 Task: Create a sub task Gather and Analyse Requirements for the task  Create a new online platform for online gardening tutorials in the project Constellation , assign it to team member softage.2@softage.net and update the status of the sub task to  On Track  , set the priority of the sub task to Low
Action: Mouse moved to (61, 384)
Screenshot: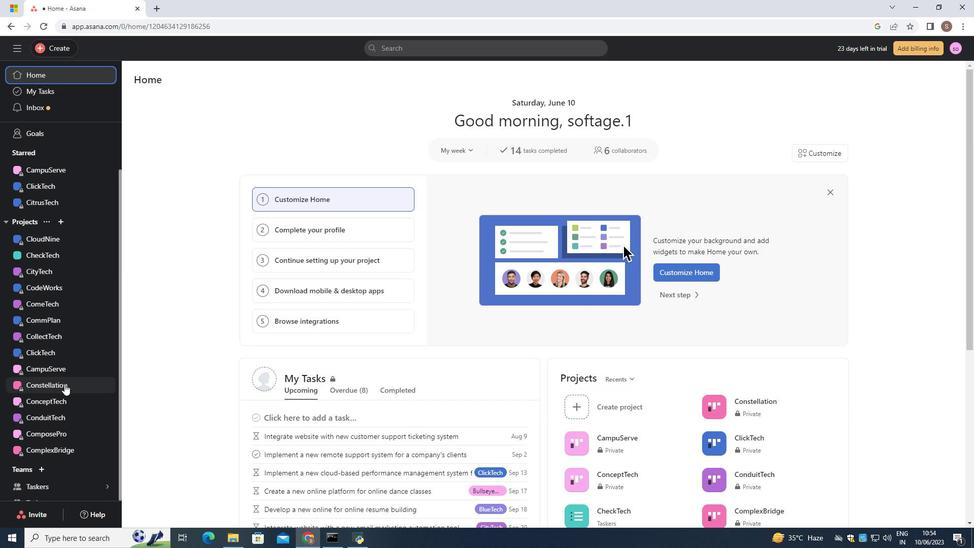 
Action: Mouse pressed left at (61, 384)
Screenshot: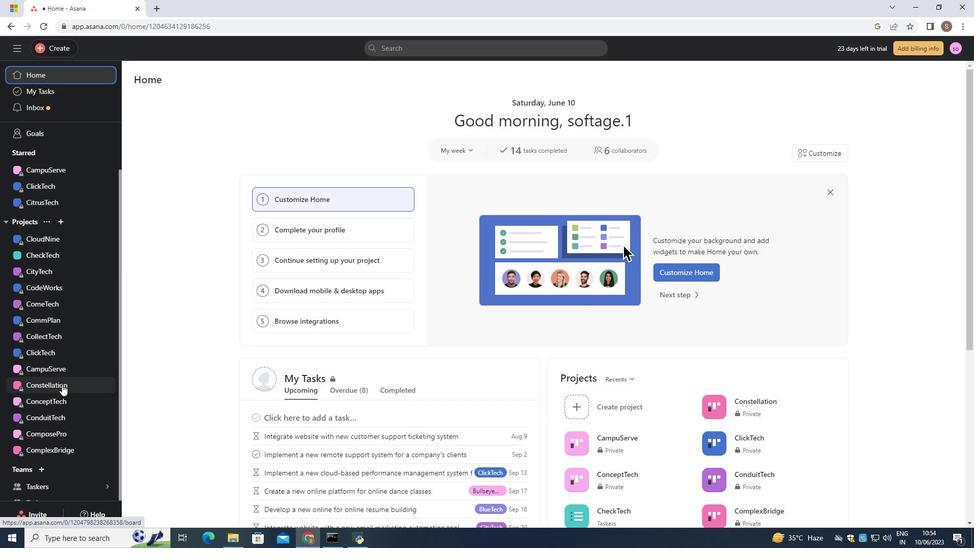 
Action: Mouse moved to (207, 228)
Screenshot: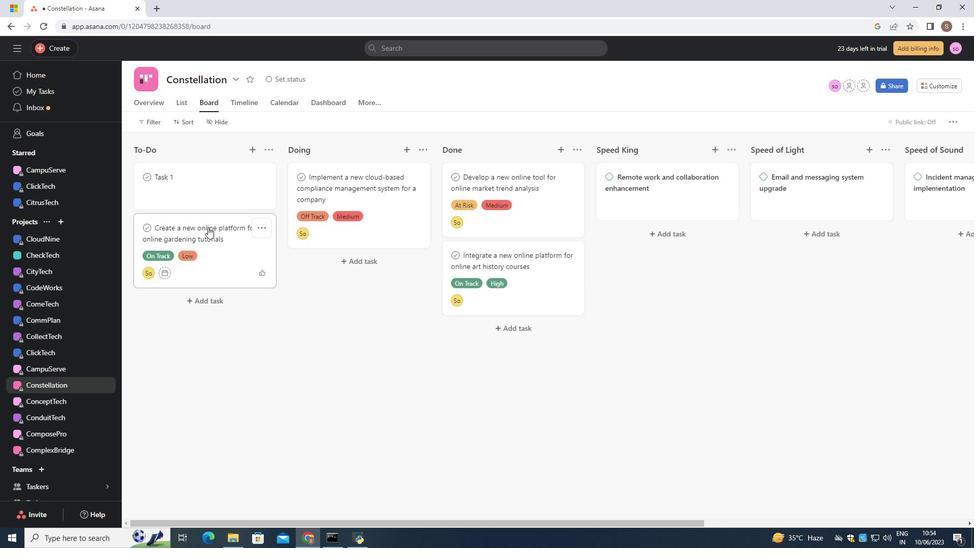 
Action: Mouse pressed left at (207, 228)
Screenshot: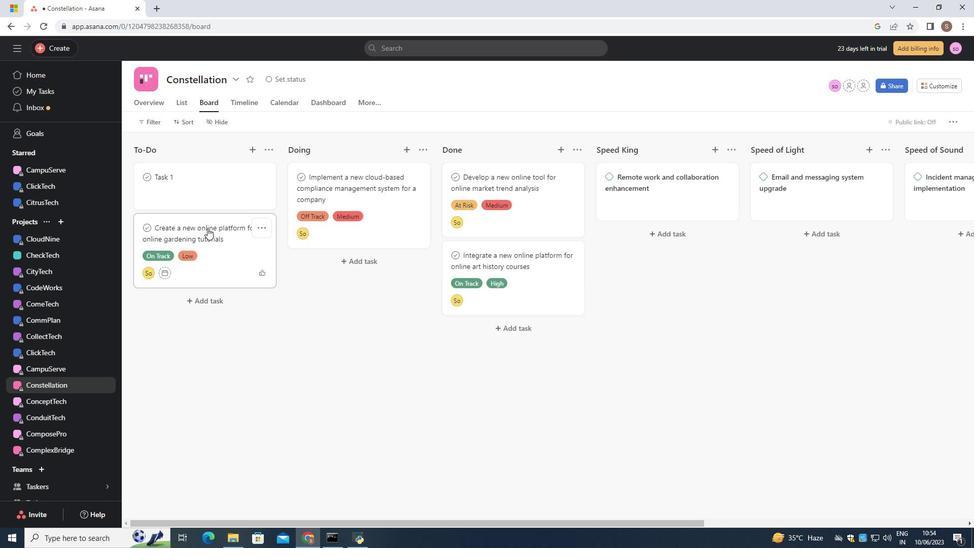 
Action: Mouse moved to (623, 296)
Screenshot: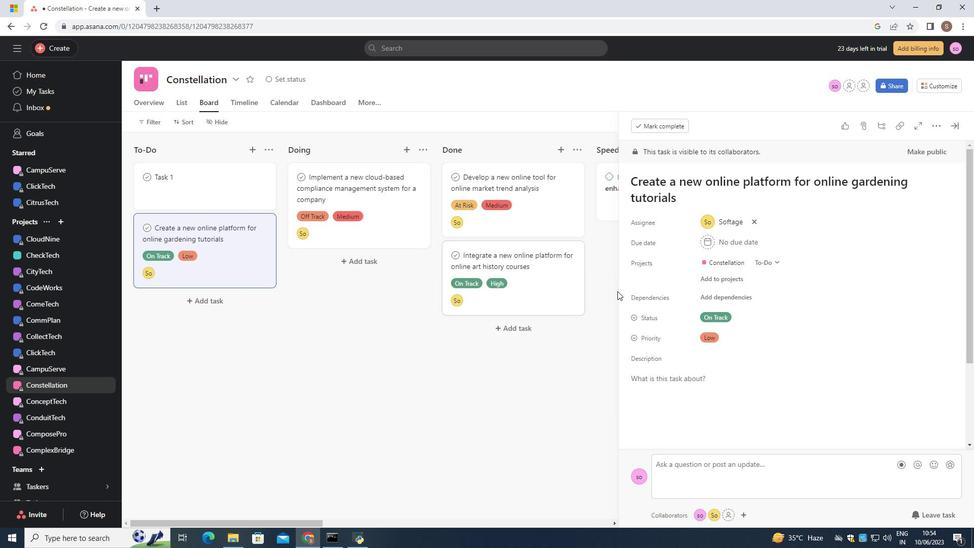 
Action: Mouse scrolled (623, 295) with delta (0, 0)
Screenshot: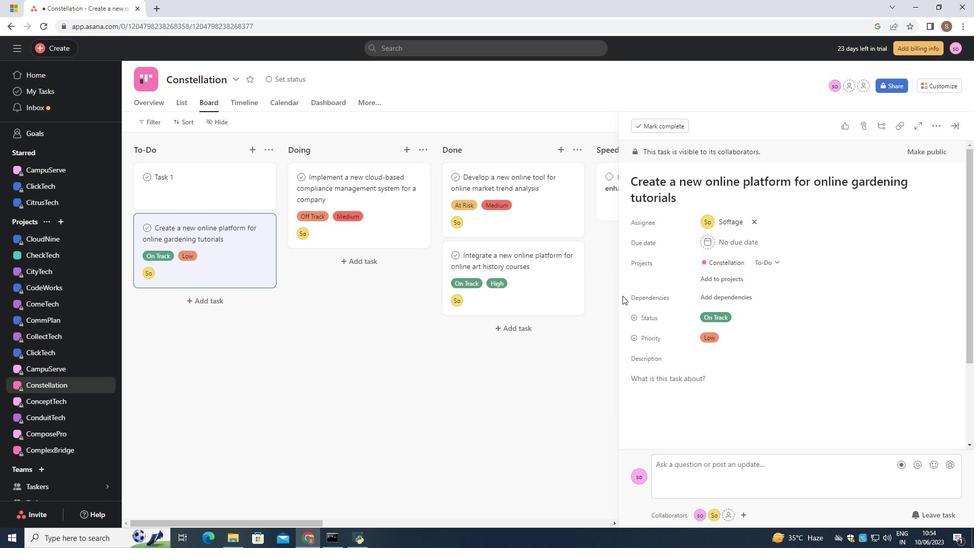 
Action: Mouse scrolled (623, 295) with delta (0, 0)
Screenshot: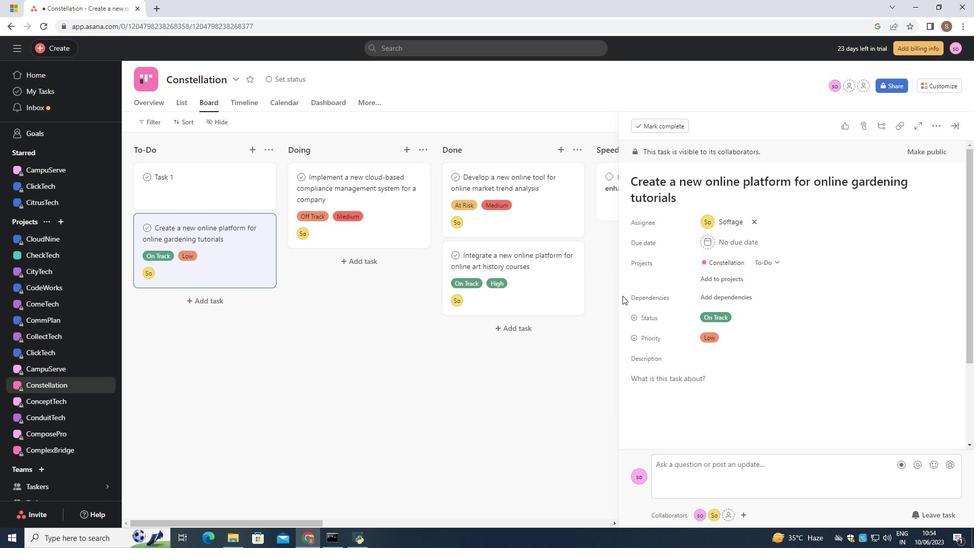 
Action: Mouse scrolled (623, 295) with delta (0, 0)
Screenshot: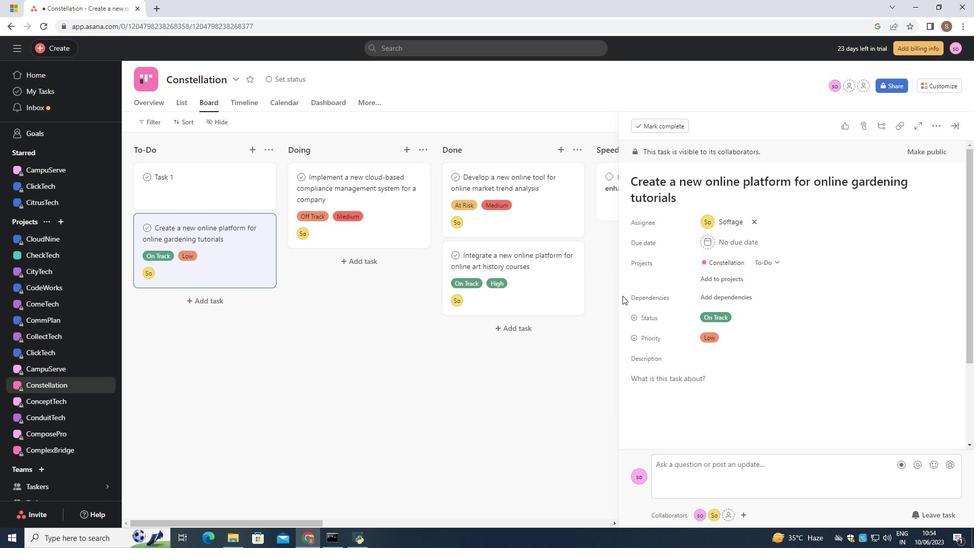 
Action: Mouse scrolled (623, 295) with delta (0, 0)
Screenshot: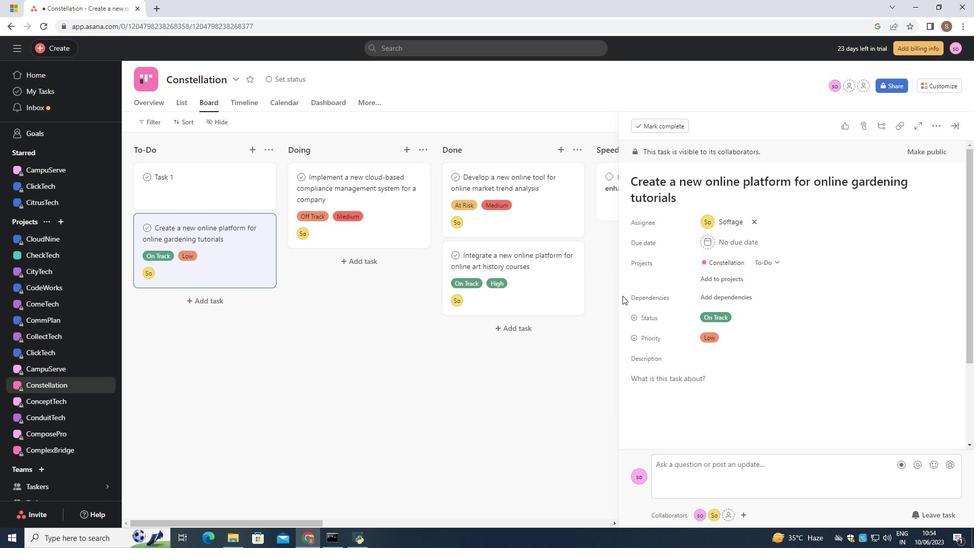
Action: Mouse scrolled (623, 295) with delta (0, 0)
Screenshot: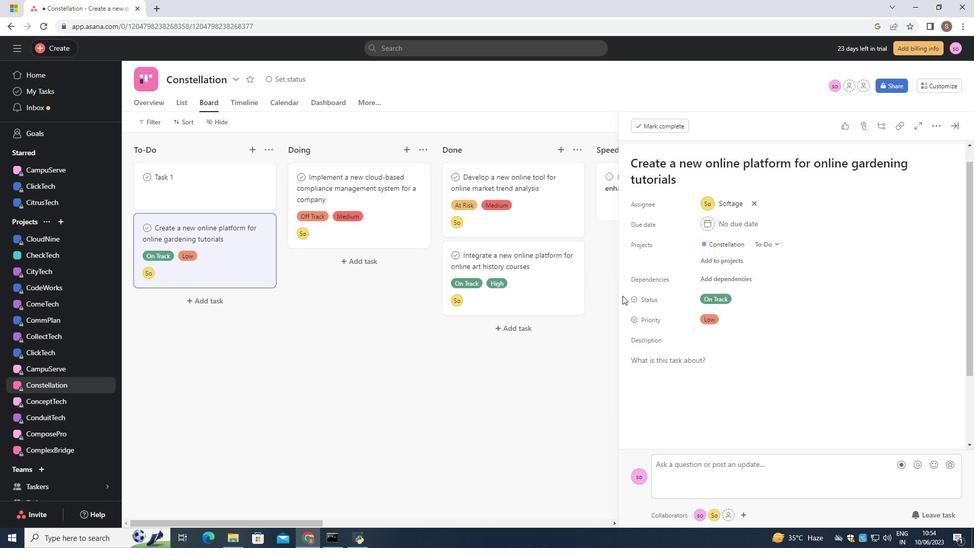 
Action: Mouse moved to (653, 369)
Screenshot: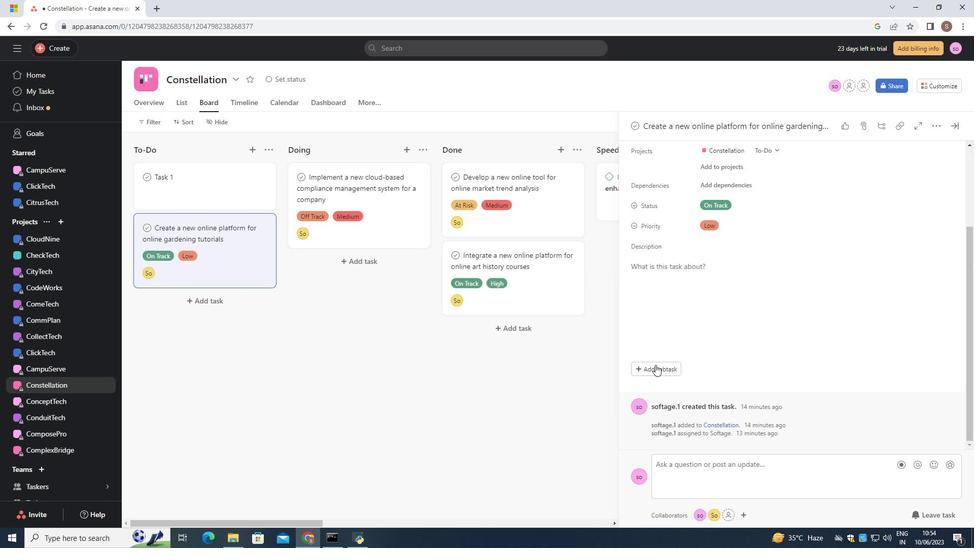 
Action: Mouse pressed left at (653, 369)
Screenshot: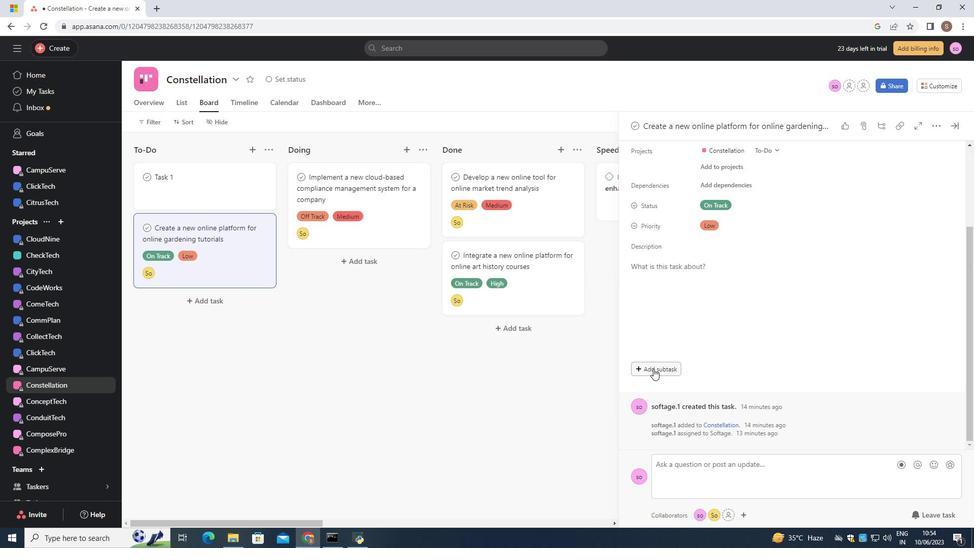 
Action: Mouse moved to (604, 395)
Screenshot: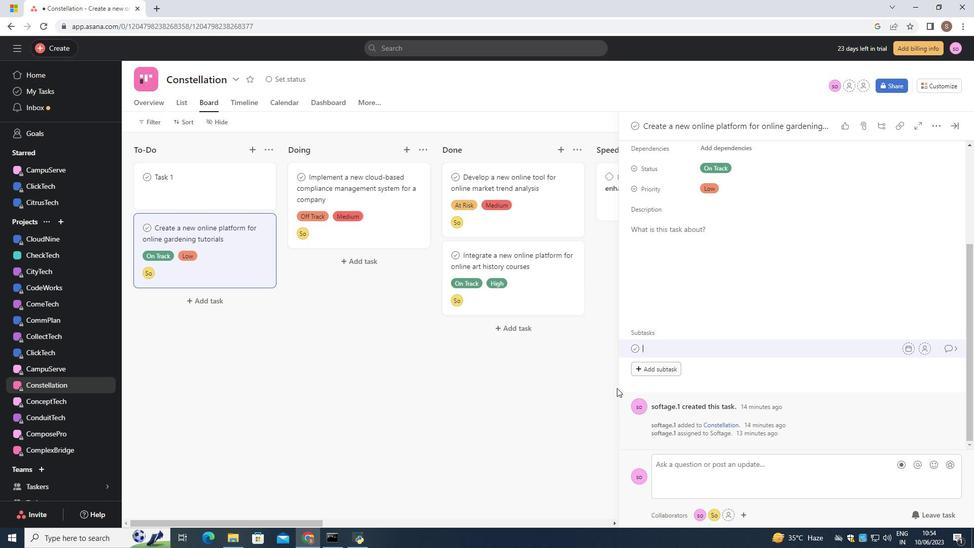 
Action: Key pressed <Key.shift><Key.shift>Gather<Key.space>and<Key.space><Key.shift>Analyse<Key.space><Key.shift>Requirements
Screenshot: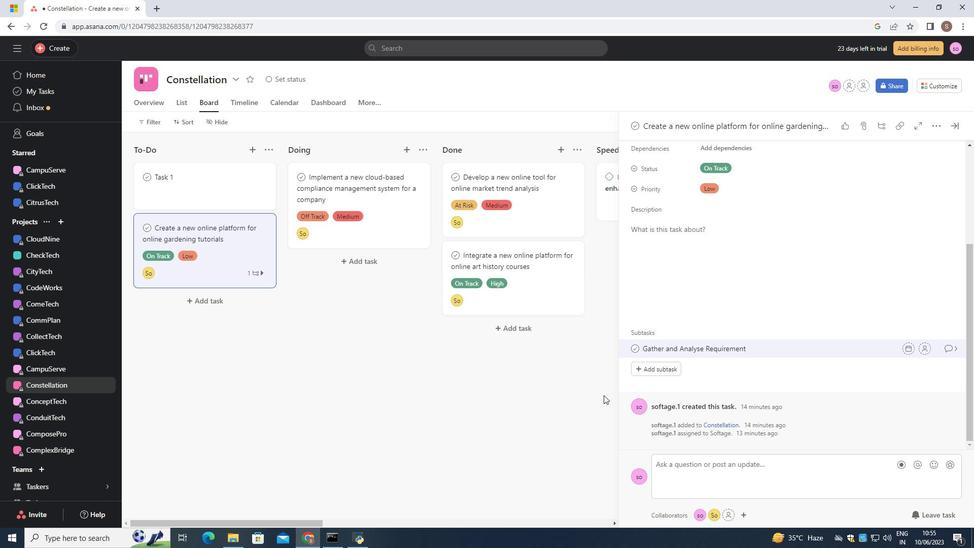 
Action: Mouse moved to (926, 346)
Screenshot: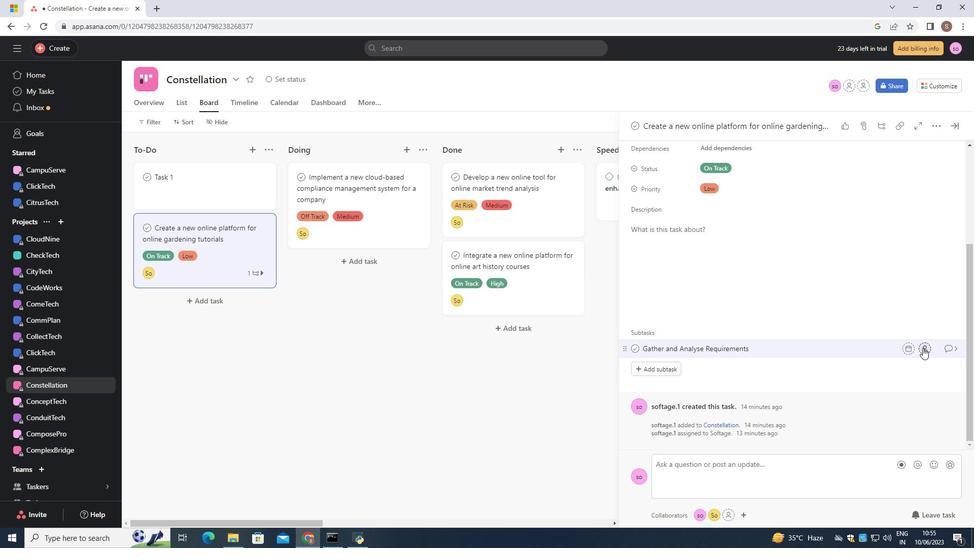 
Action: Mouse pressed left at (926, 346)
Screenshot: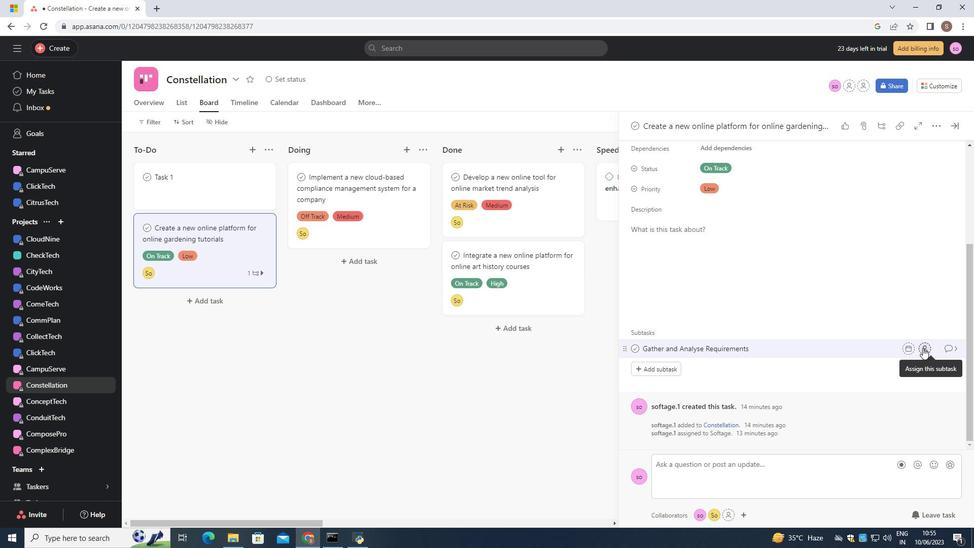 
Action: Mouse moved to (925, 347)
Screenshot: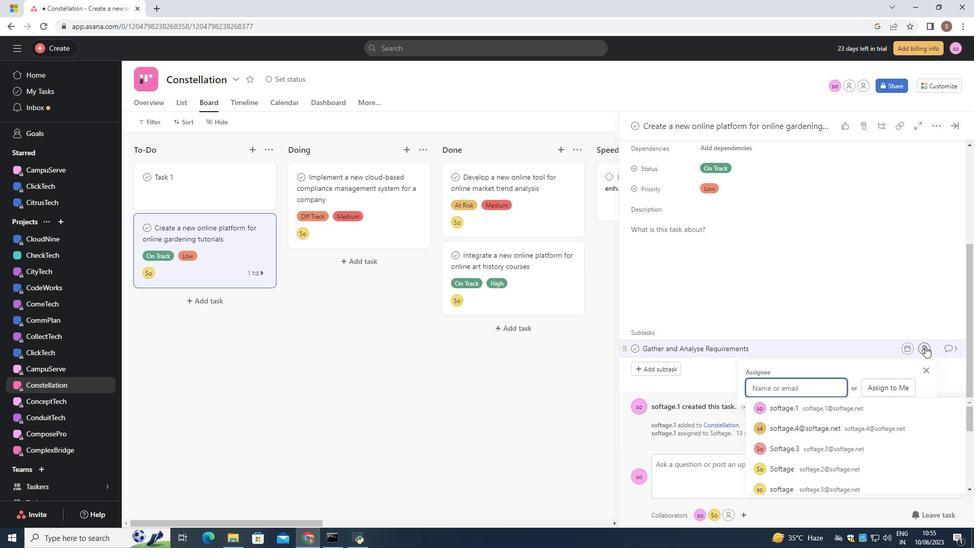 
Action: Key pressed softage.2
Screenshot: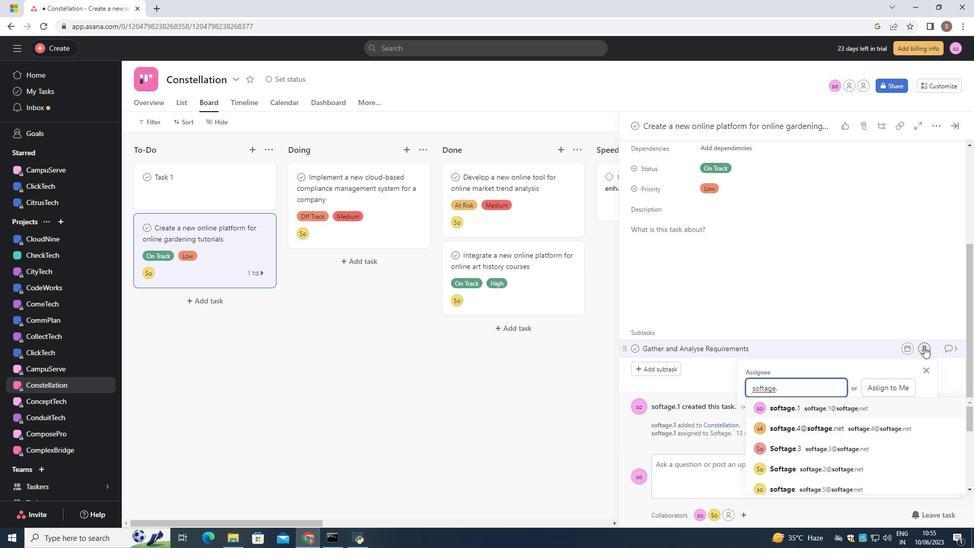 
Action: Mouse moved to (843, 409)
Screenshot: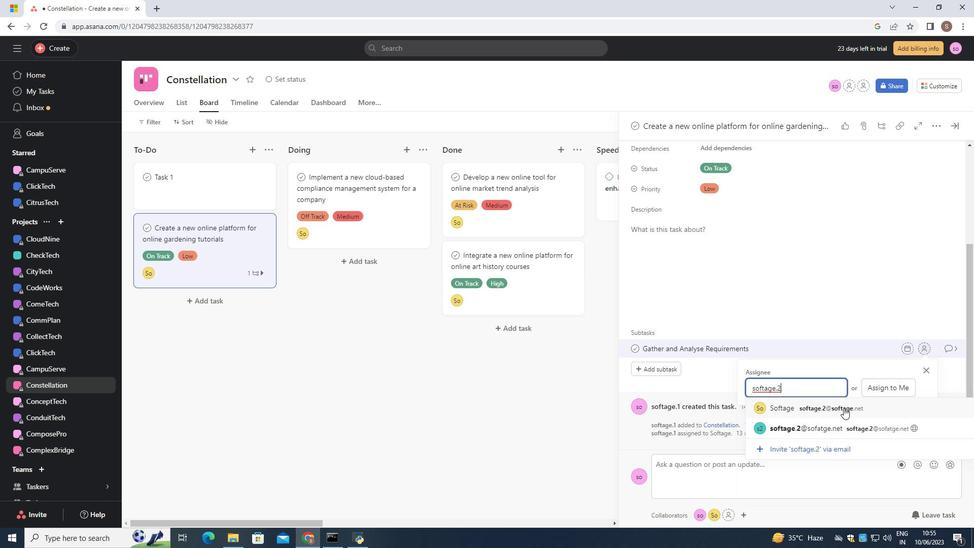 
Action: Mouse pressed left at (843, 409)
Screenshot: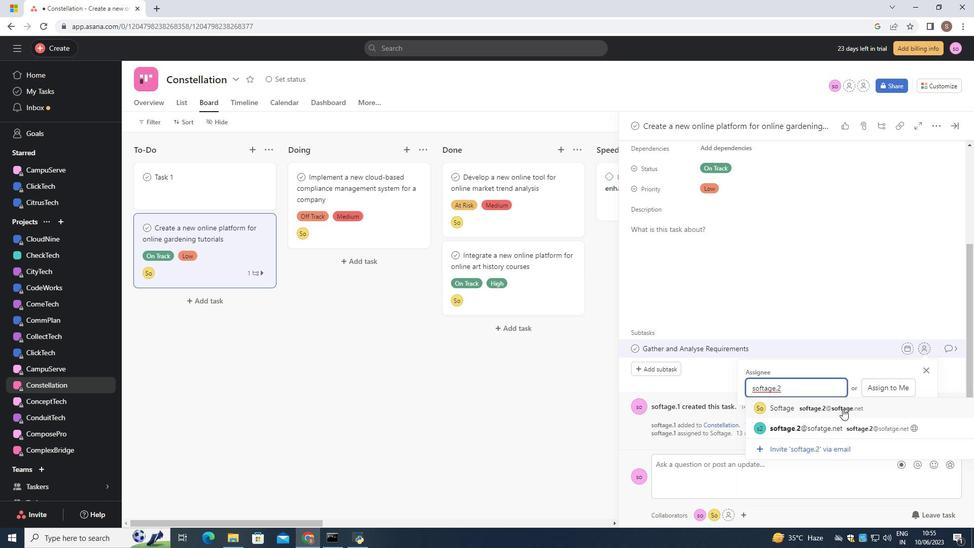 
Action: Mouse moved to (952, 346)
Screenshot: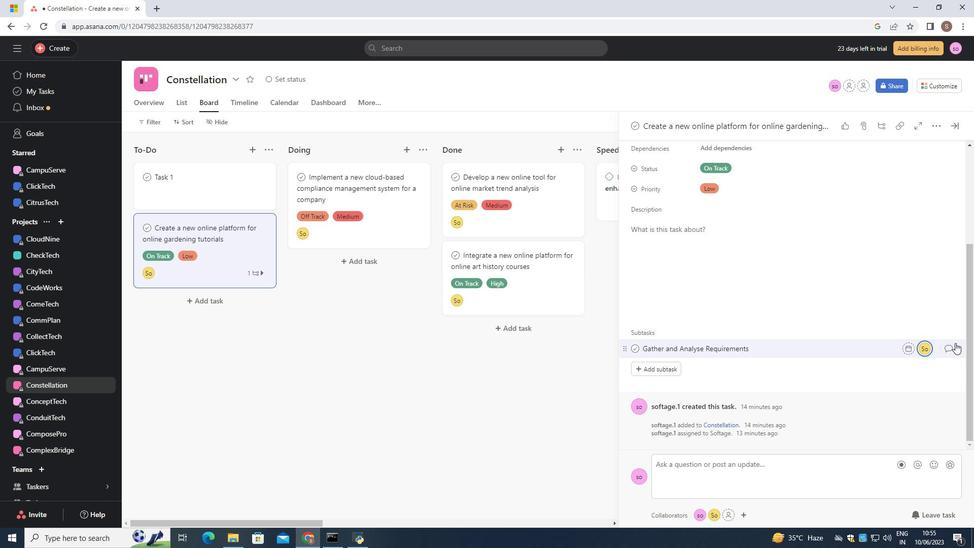 
Action: Mouse pressed left at (952, 346)
Screenshot: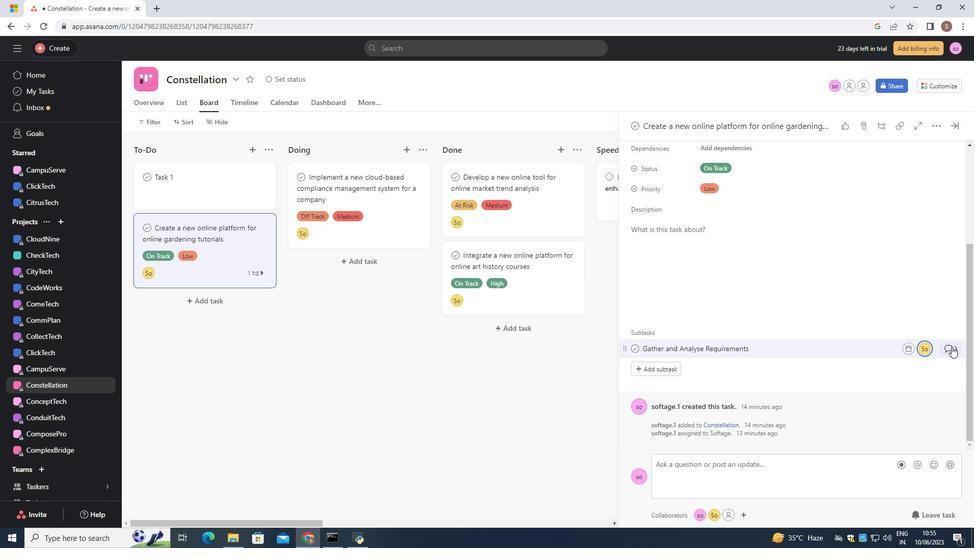 
Action: Mouse moved to (676, 288)
Screenshot: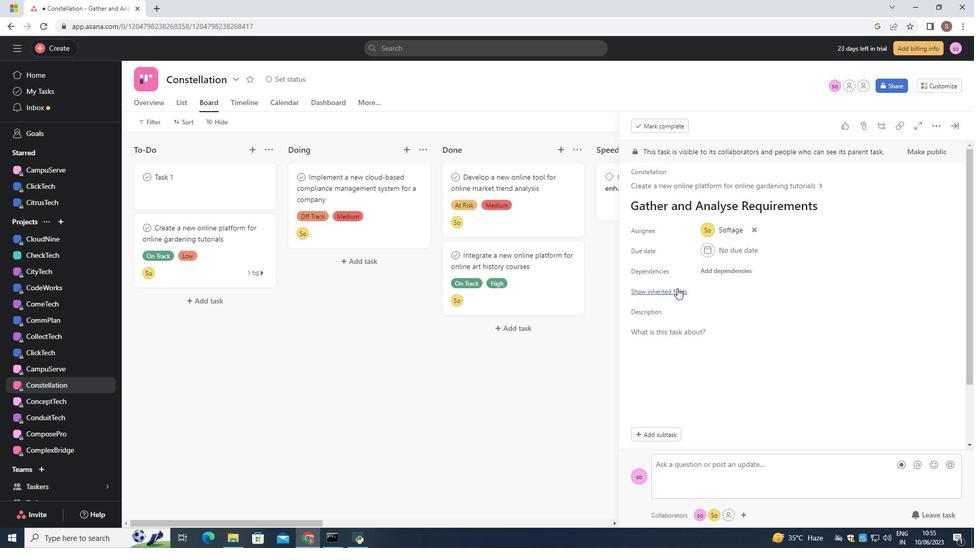 
Action: Mouse pressed left at (676, 288)
Screenshot: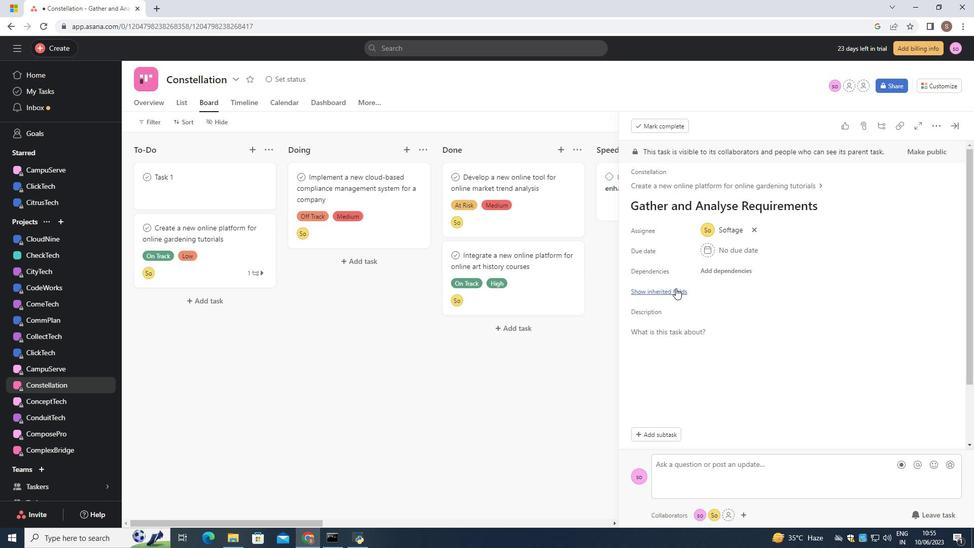 
Action: Mouse moved to (752, 313)
Screenshot: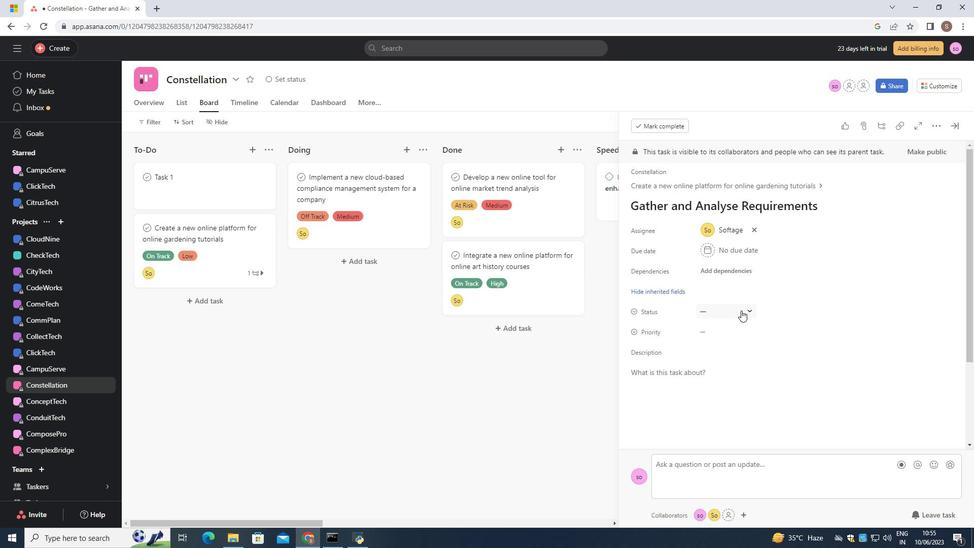 
Action: Mouse pressed left at (752, 313)
Screenshot: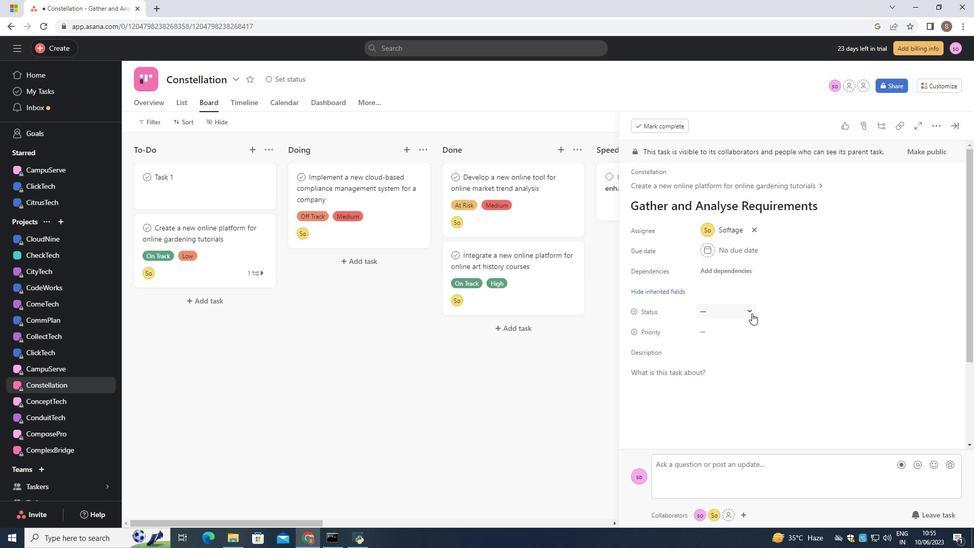 
Action: Mouse moved to (742, 346)
Screenshot: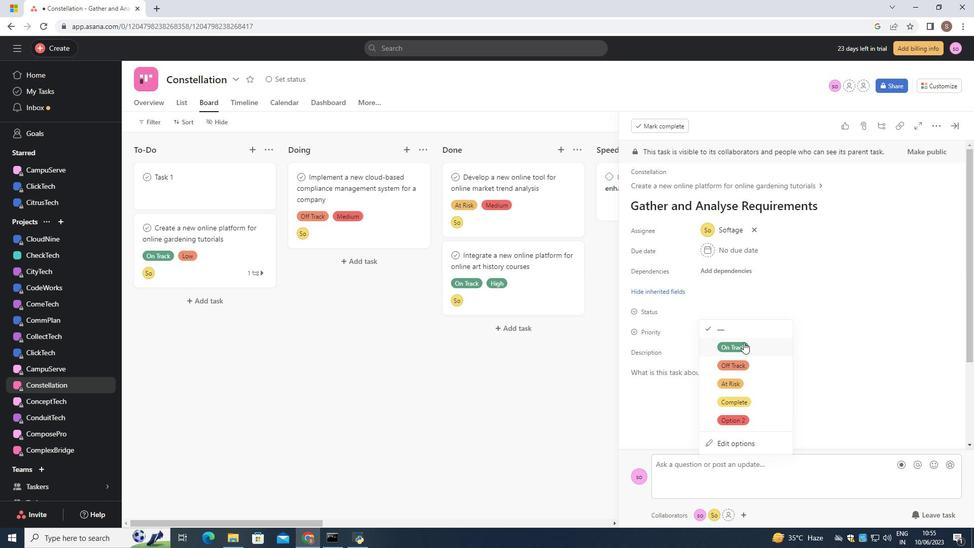 
Action: Mouse pressed left at (742, 346)
Screenshot: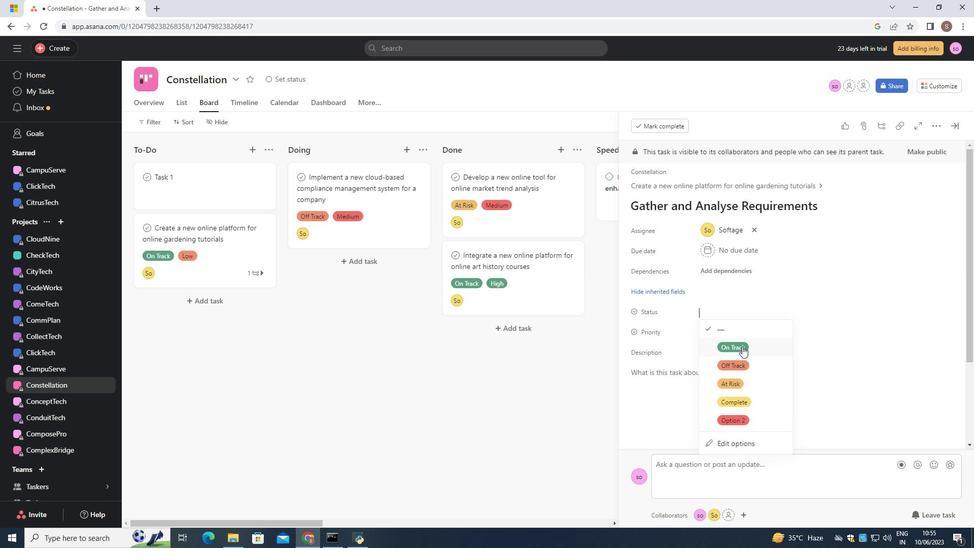 
Action: Mouse moved to (744, 332)
Screenshot: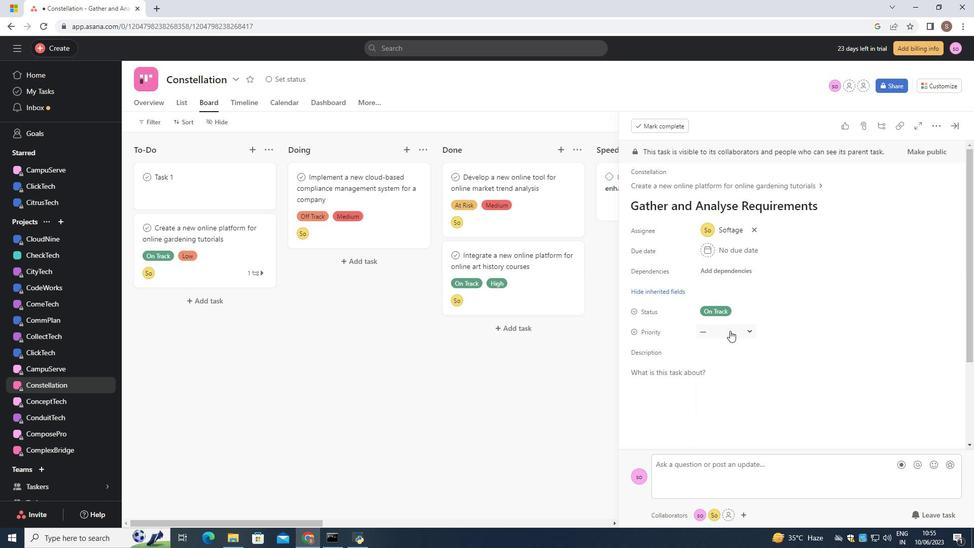 
Action: Mouse pressed left at (744, 332)
Screenshot: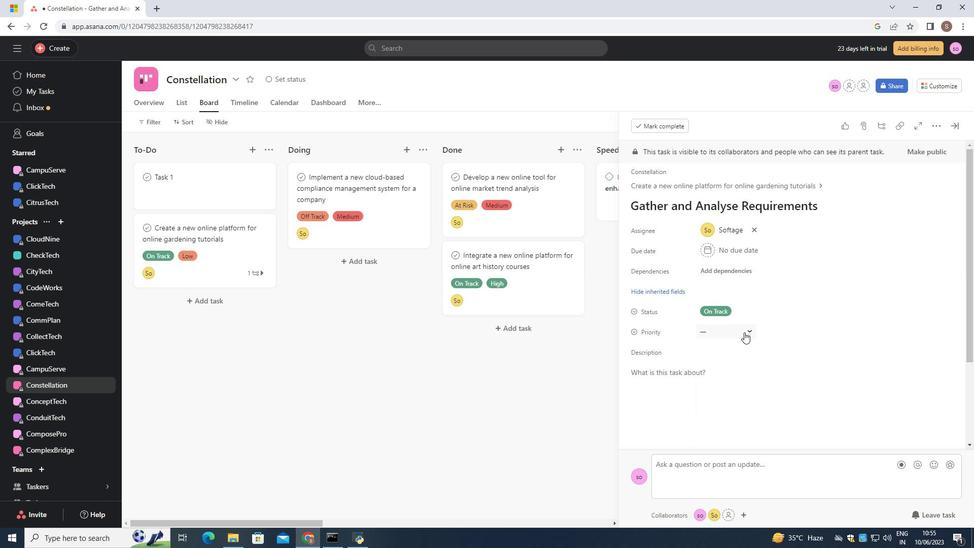 
Action: Mouse moved to (729, 401)
Screenshot: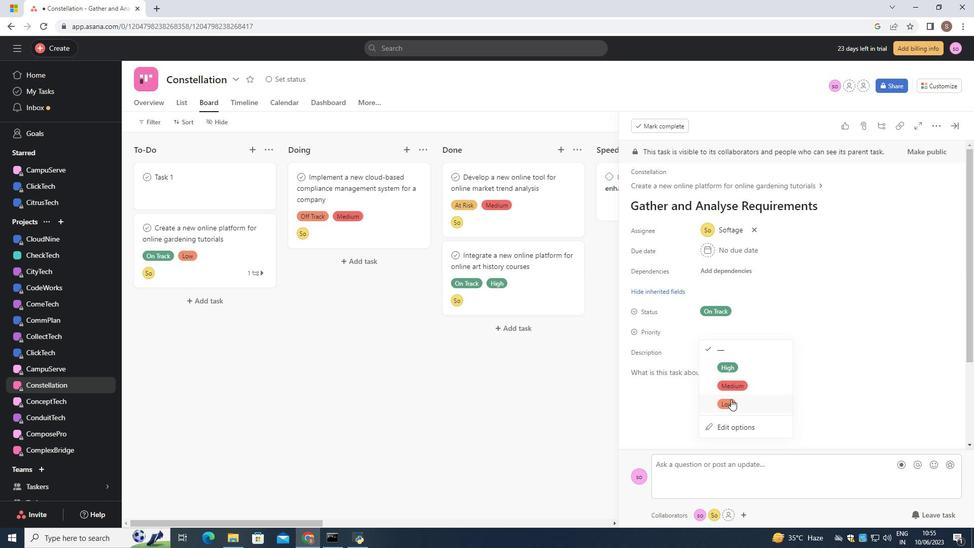 
Action: Mouse pressed left at (729, 401)
Screenshot: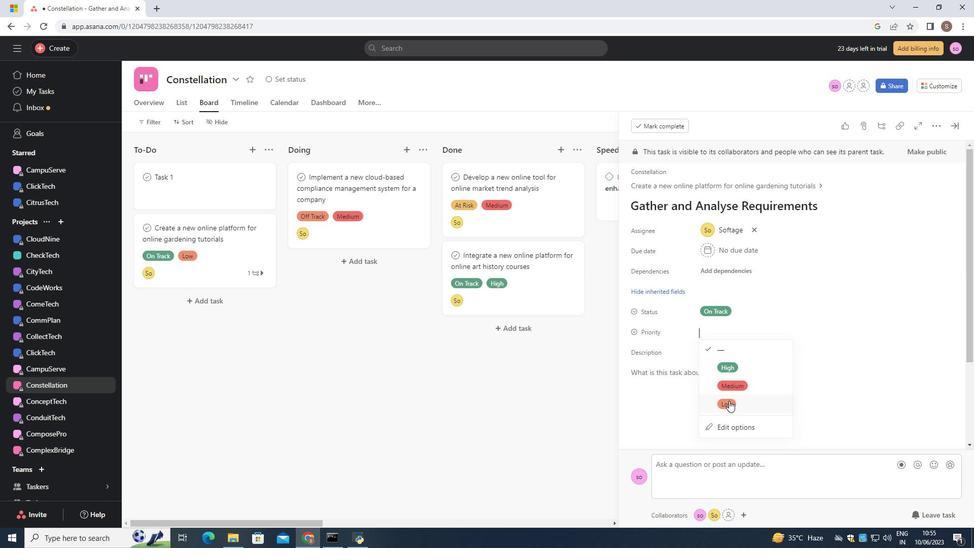 
